 Task: Go to about page of Shell
Action: Mouse moved to (574, 71)
Screenshot: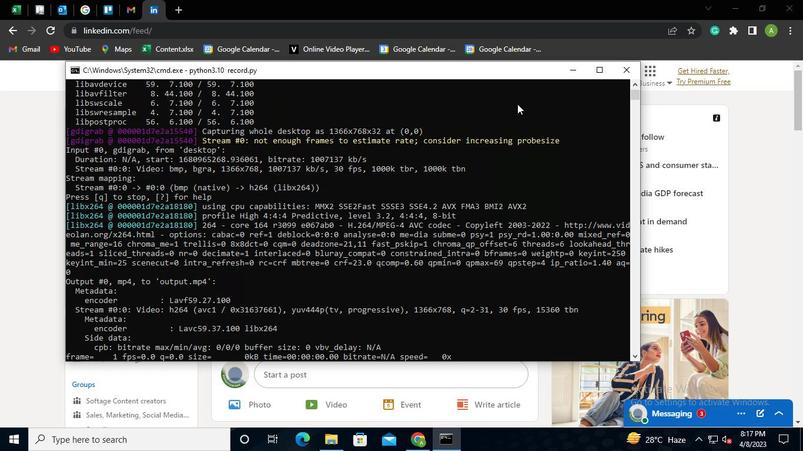
Action: Mouse pressed left at (574, 71)
Screenshot: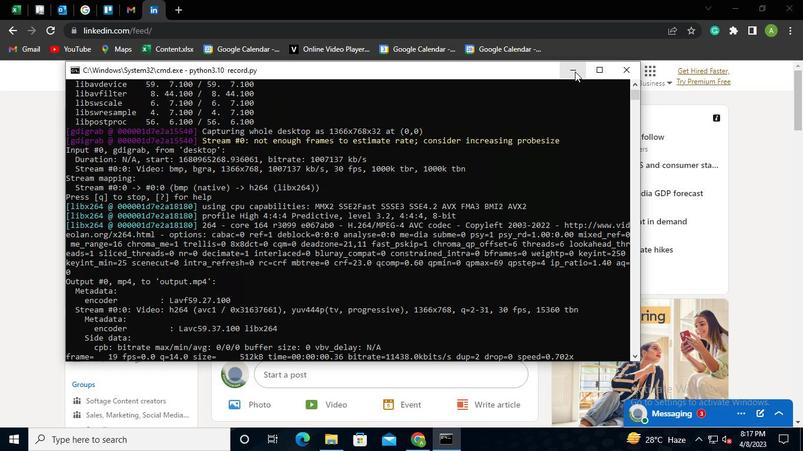
Action: Mouse moved to (152, 80)
Screenshot: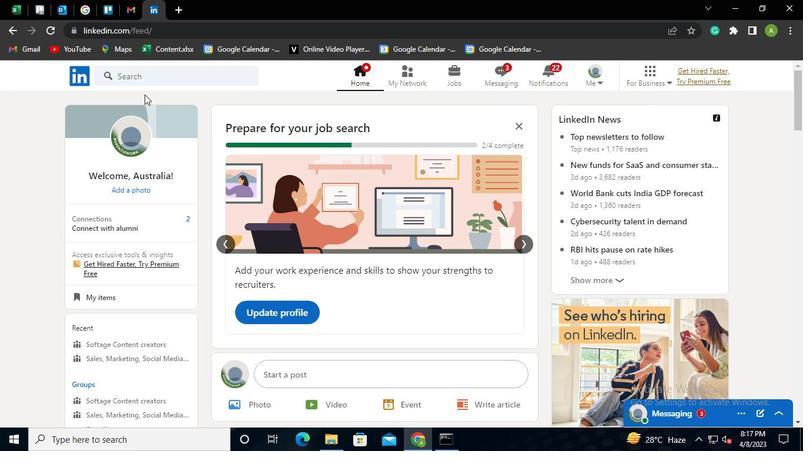 
Action: Mouse pressed left at (152, 80)
Screenshot: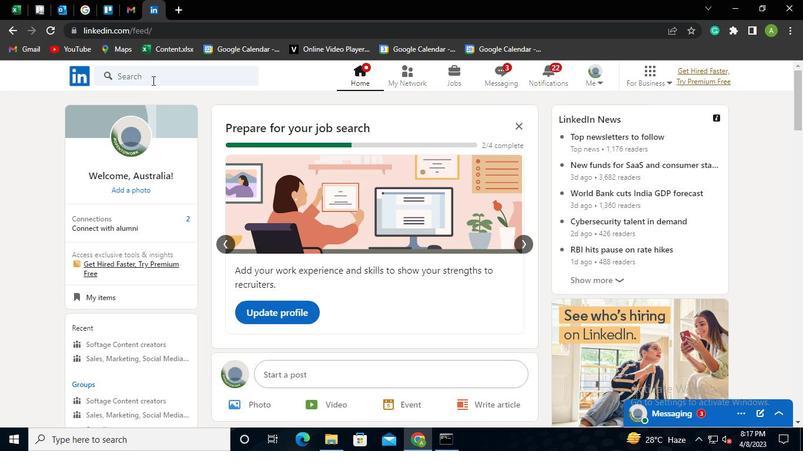 
Action: Mouse moved to (130, 123)
Screenshot: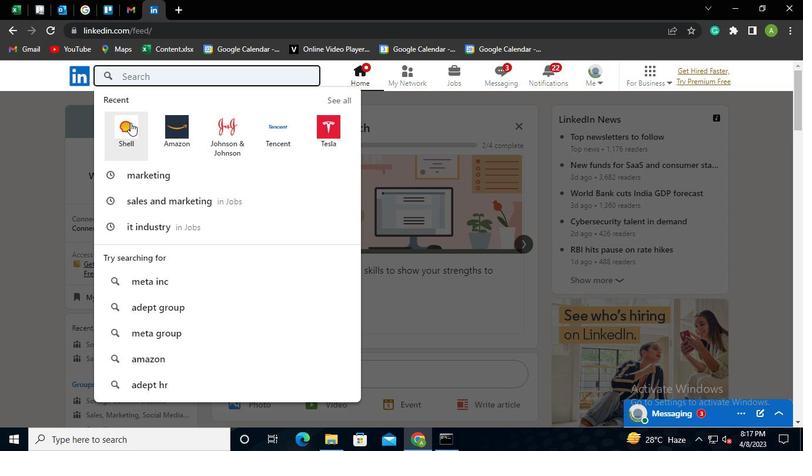 
Action: Mouse pressed left at (130, 123)
Screenshot: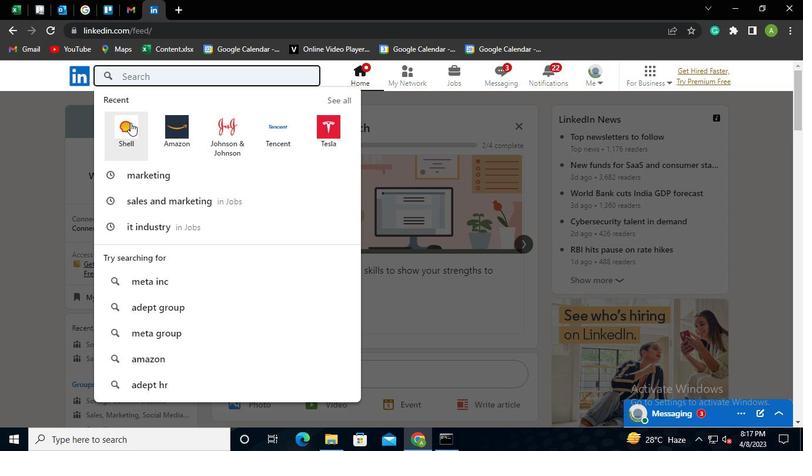 
Action: Mouse moved to (145, 129)
Screenshot: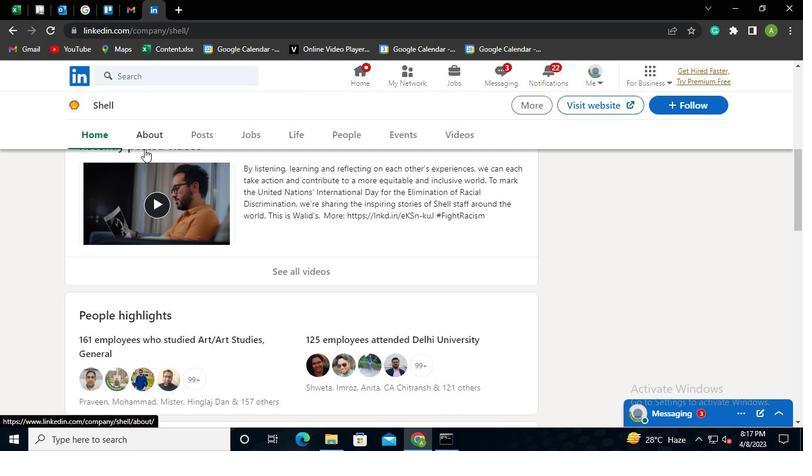 
Action: Mouse pressed left at (145, 129)
Screenshot: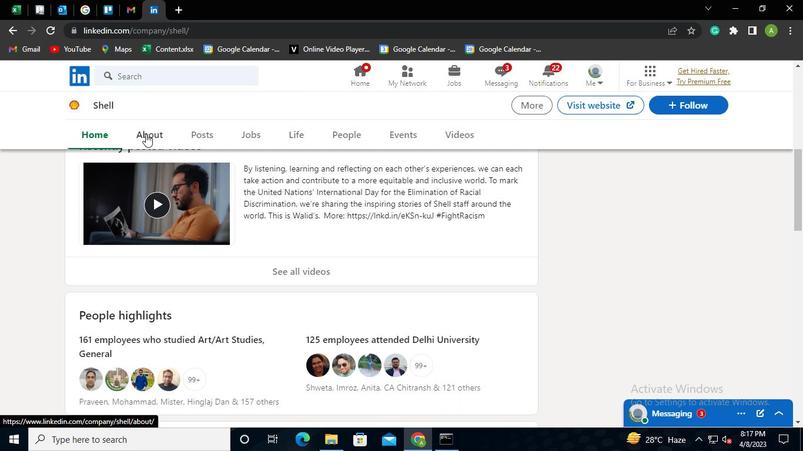 
Action: Mouse moved to (446, 445)
Screenshot: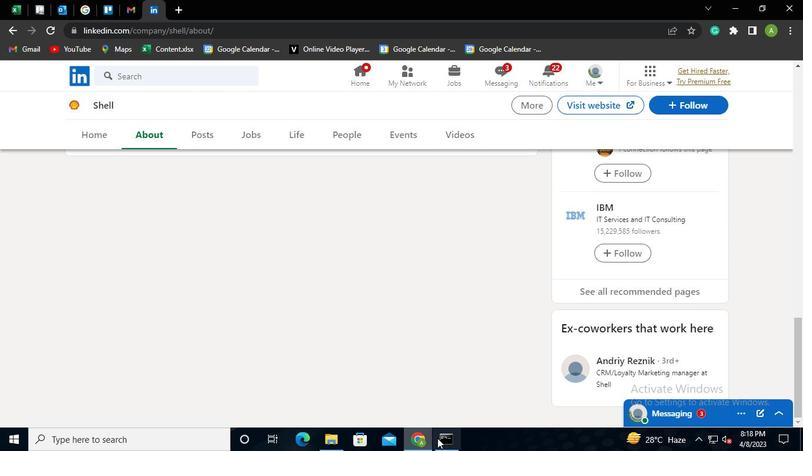 
Action: Mouse pressed left at (446, 445)
Screenshot: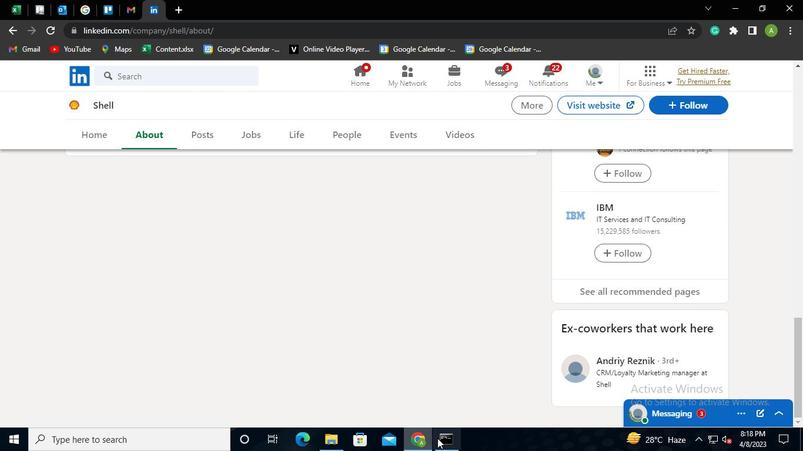 
Action: Mouse moved to (624, 72)
Screenshot: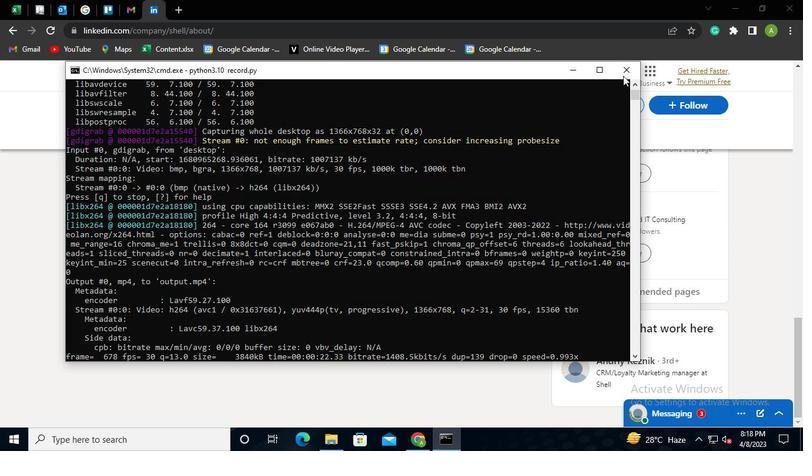 
Action: Mouse pressed left at (624, 72)
Screenshot: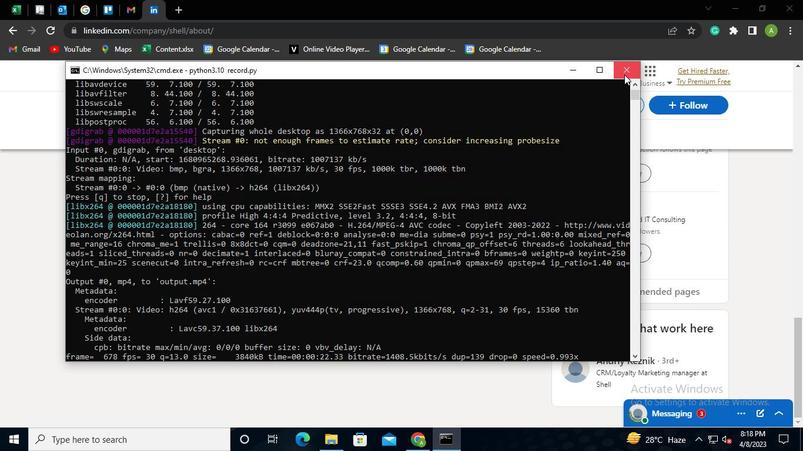 
